 Task: Create a due date automation when advanced on, 2 days after a card is due add dates due in 1 days at 11:00 AM.
Action: Mouse moved to (1187, 98)
Screenshot: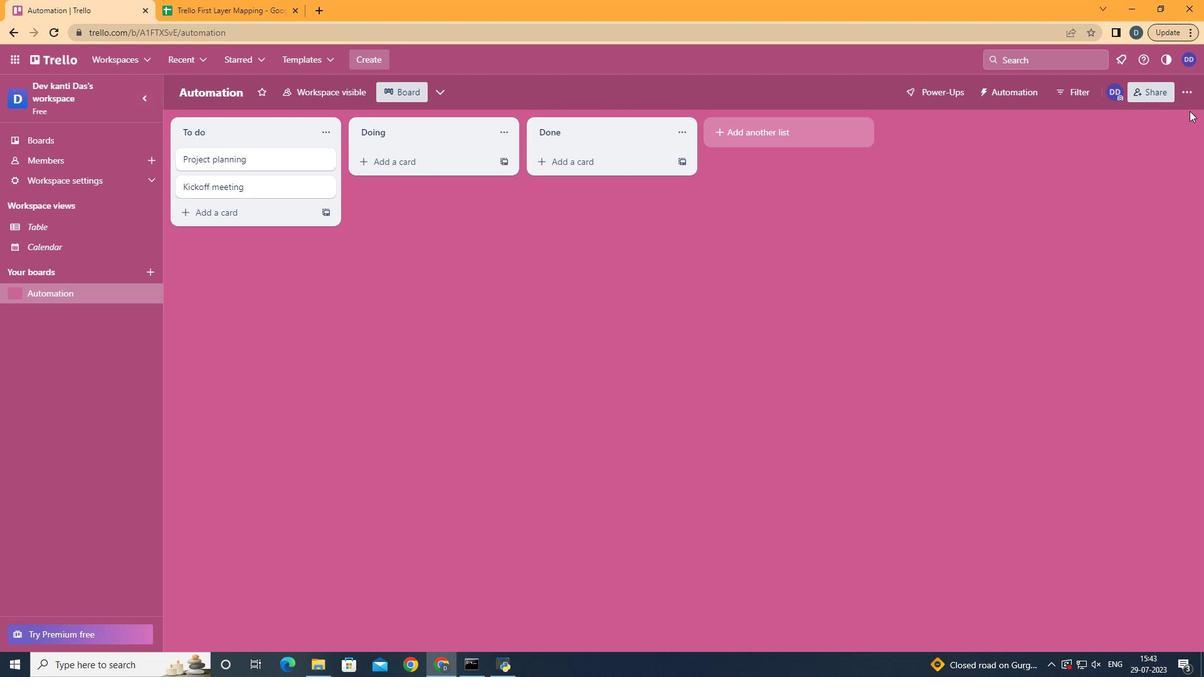 
Action: Mouse pressed left at (1187, 98)
Screenshot: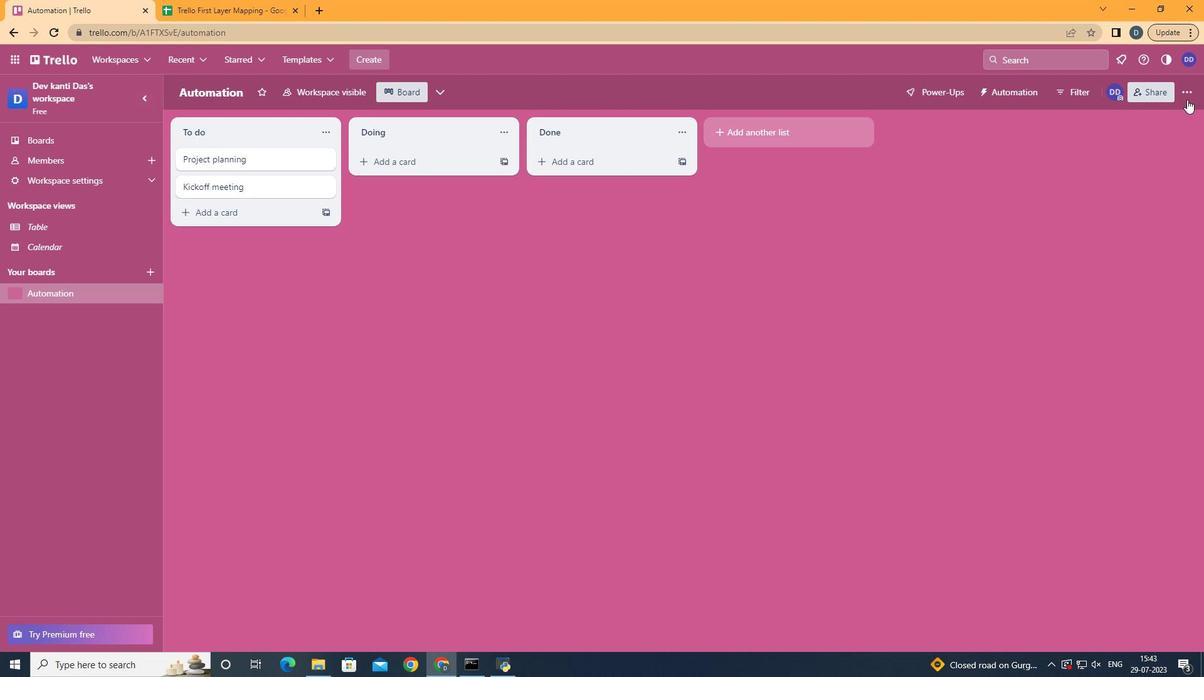 
Action: Mouse moved to (1107, 264)
Screenshot: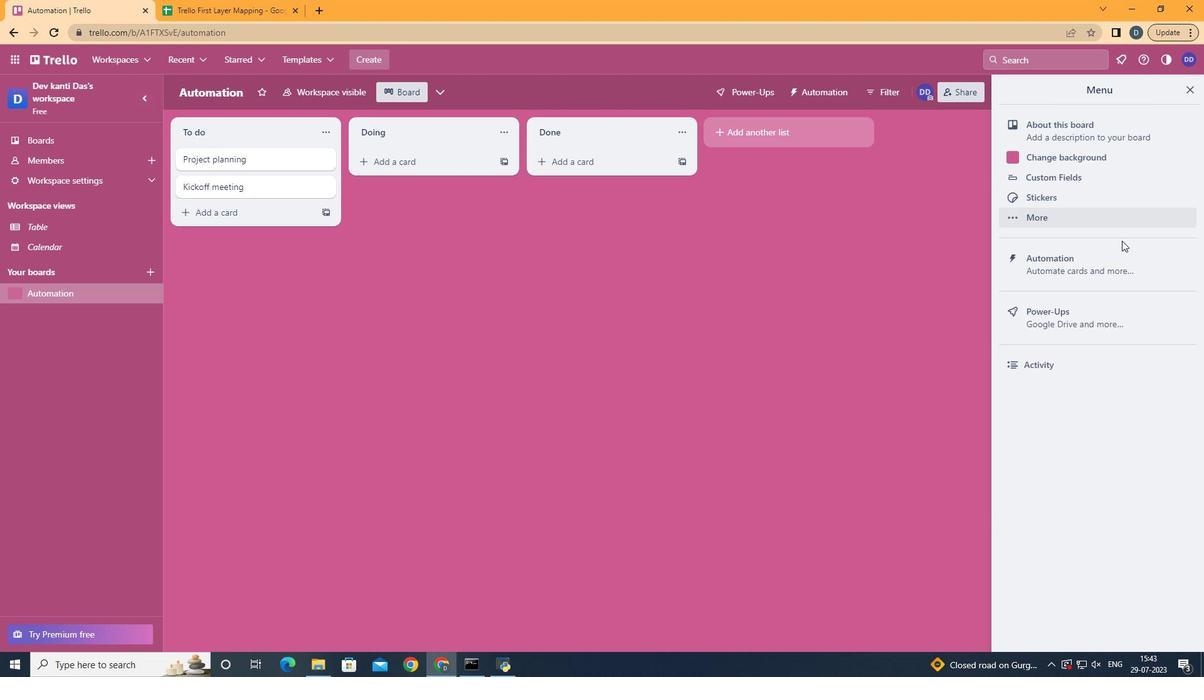 
Action: Mouse pressed left at (1107, 264)
Screenshot: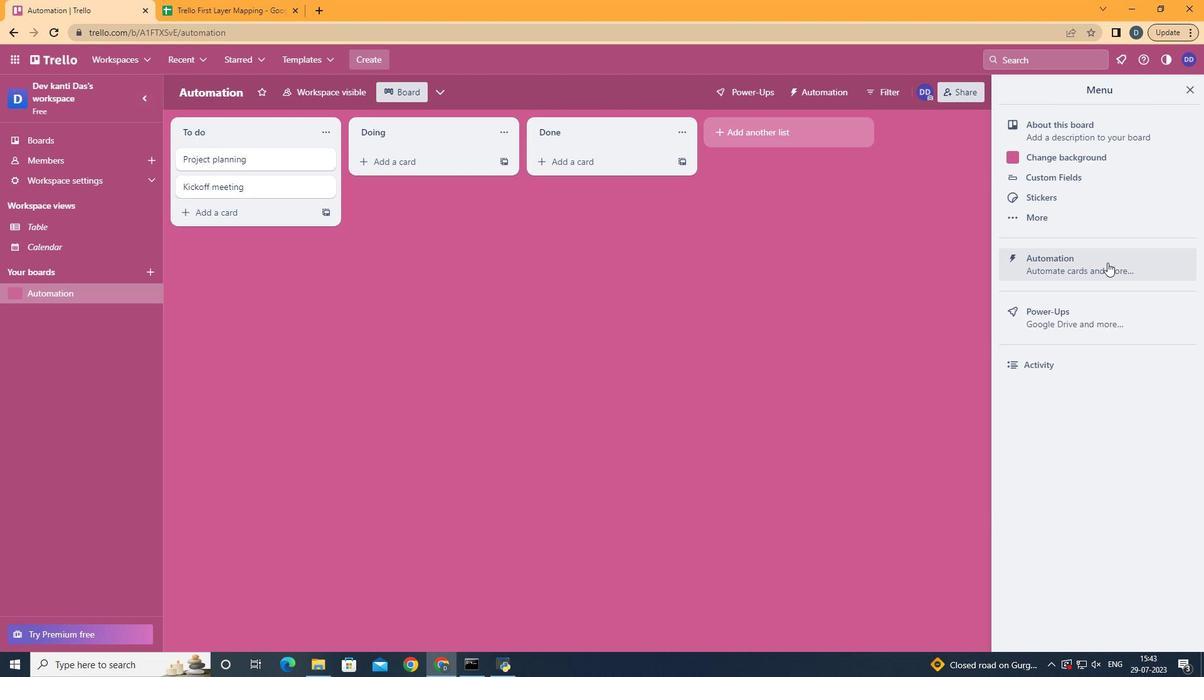 
Action: Mouse moved to (193, 254)
Screenshot: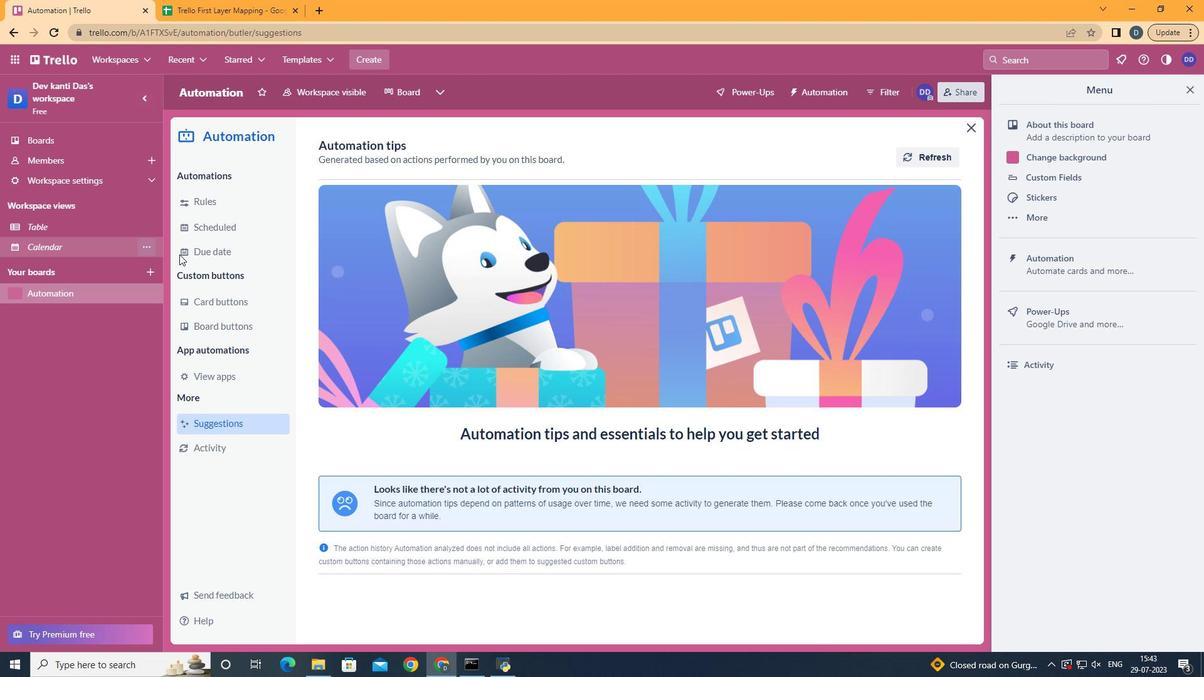 
Action: Mouse pressed left at (193, 254)
Screenshot: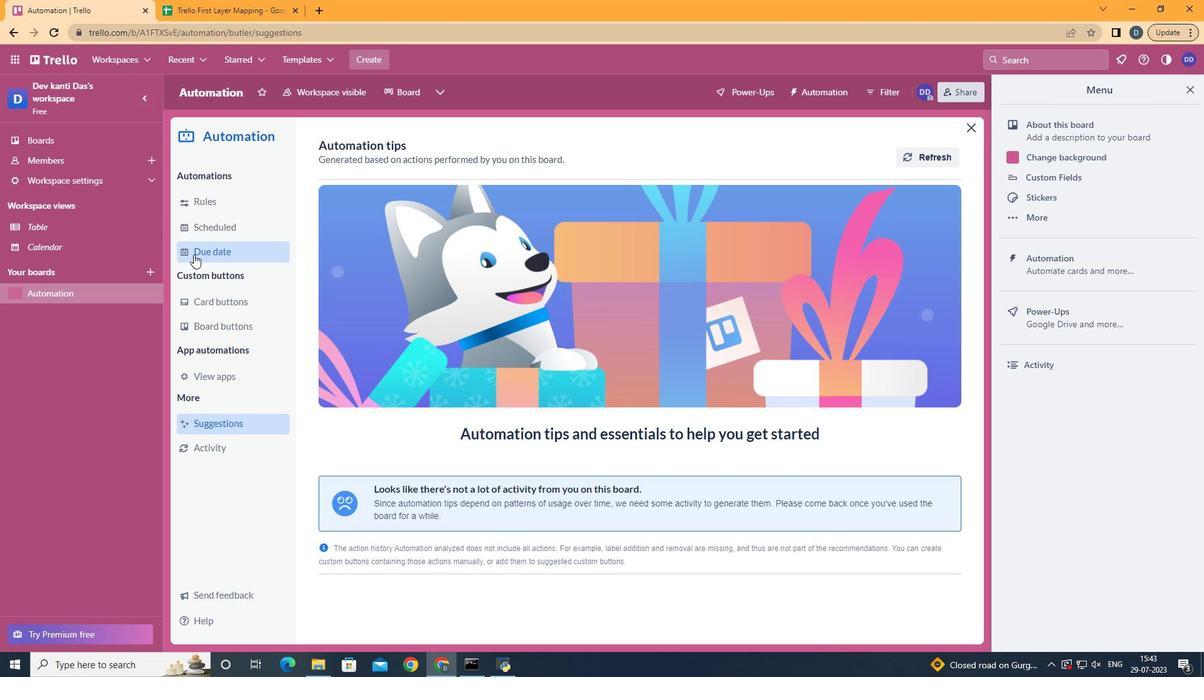 
Action: Mouse moved to (889, 152)
Screenshot: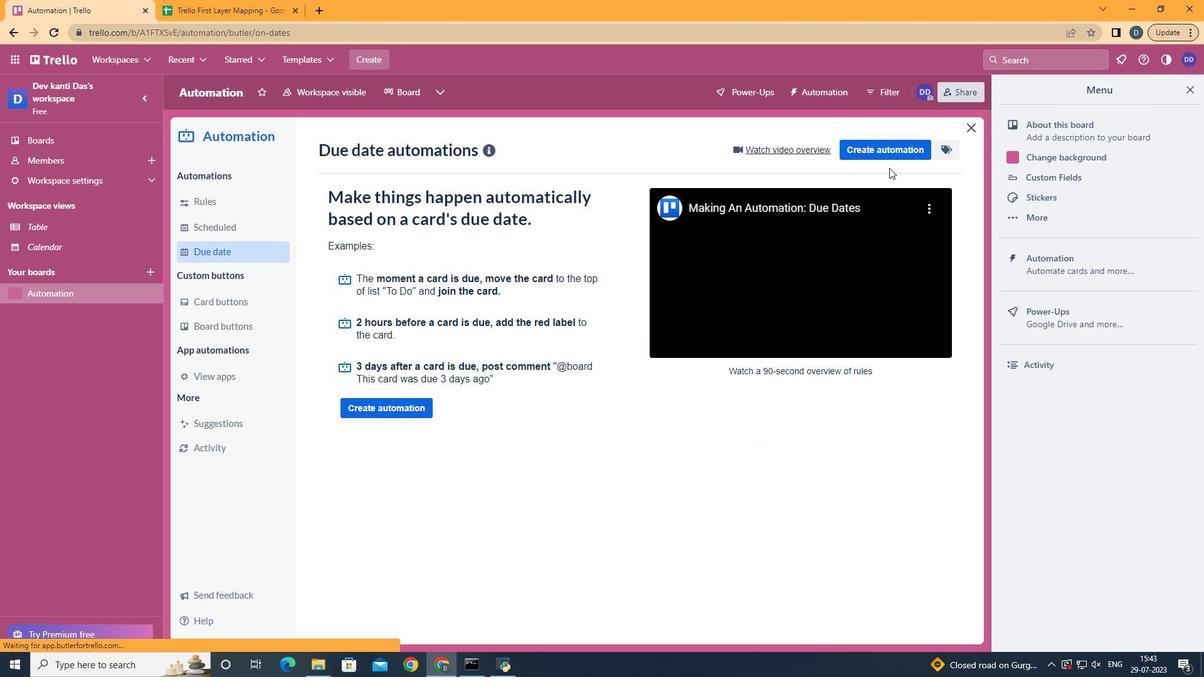 
Action: Mouse pressed left at (889, 152)
Screenshot: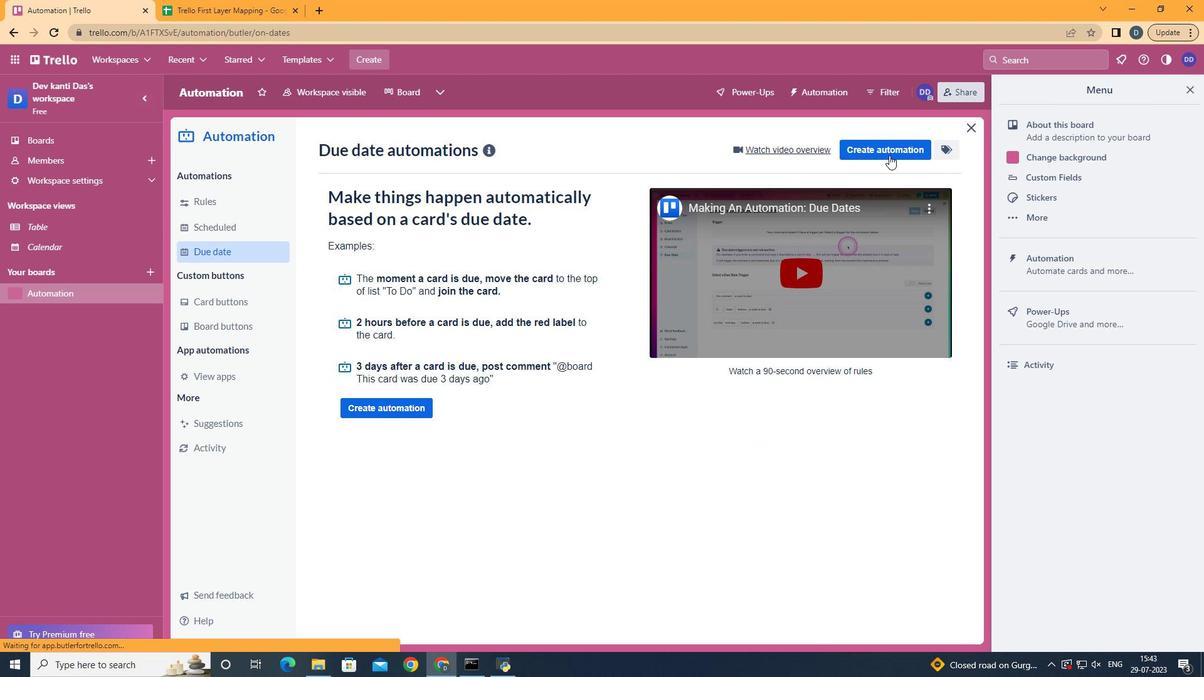 
Action: Mouse moved to (704, 269)
Screenshot: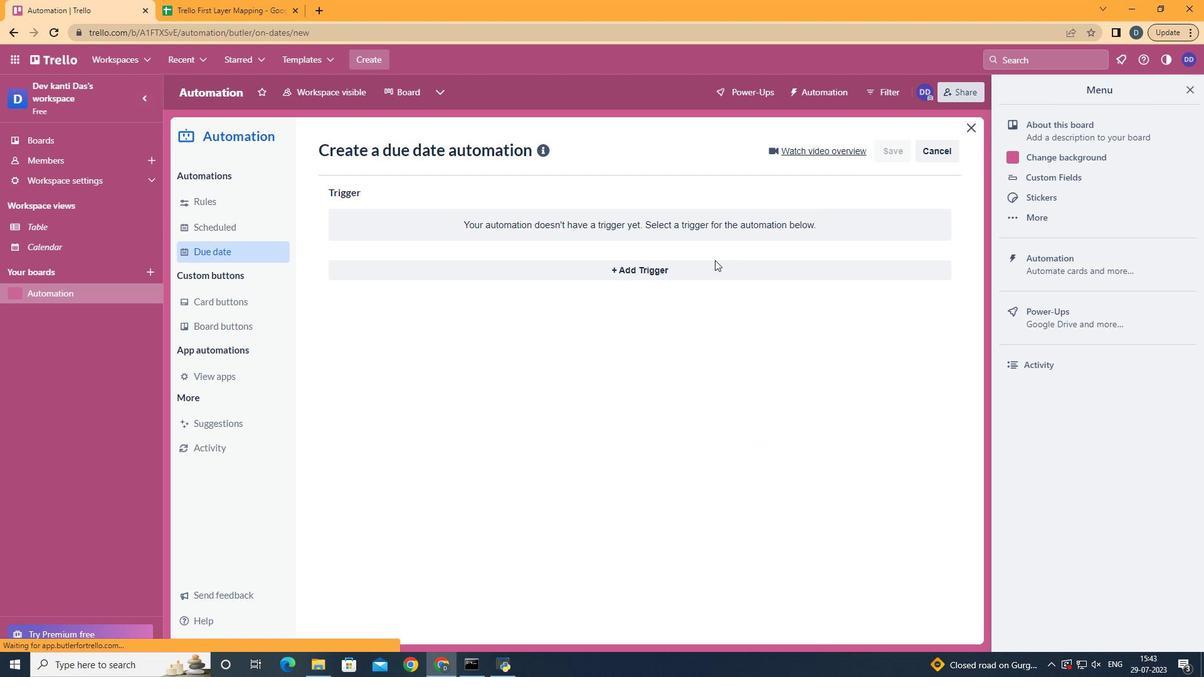 
Action: Mouse pressed left at (704, 269)
Screenshot: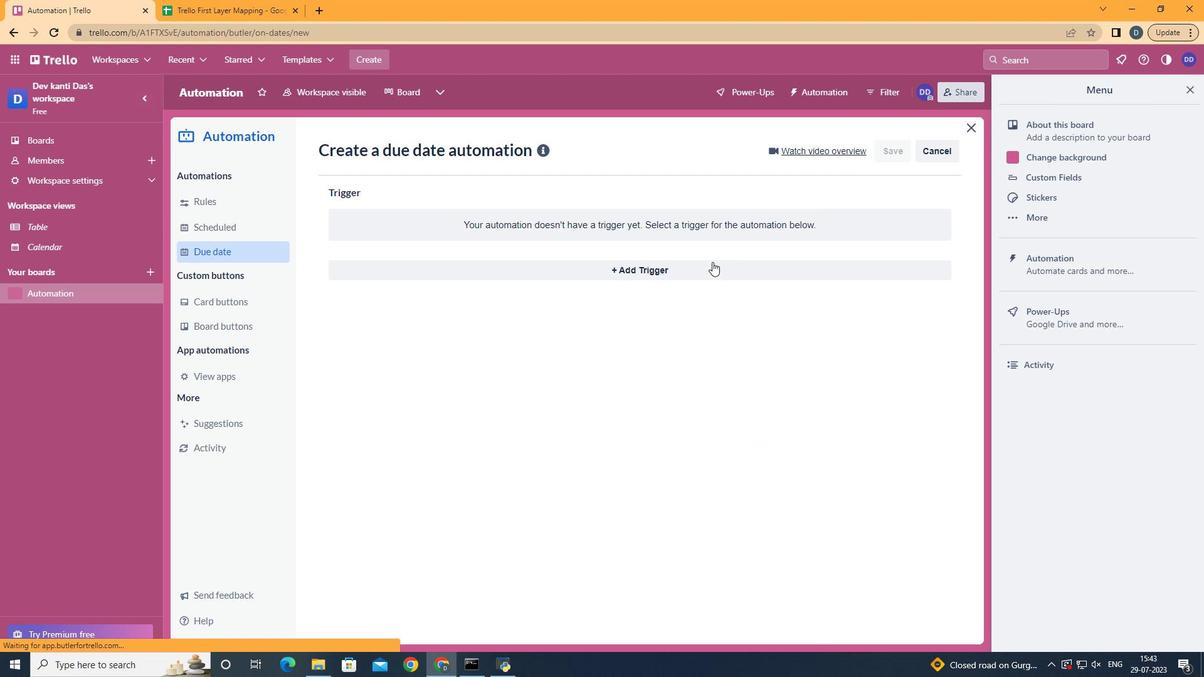 
Action: Mouse moved to (443, 510)
Screenshot: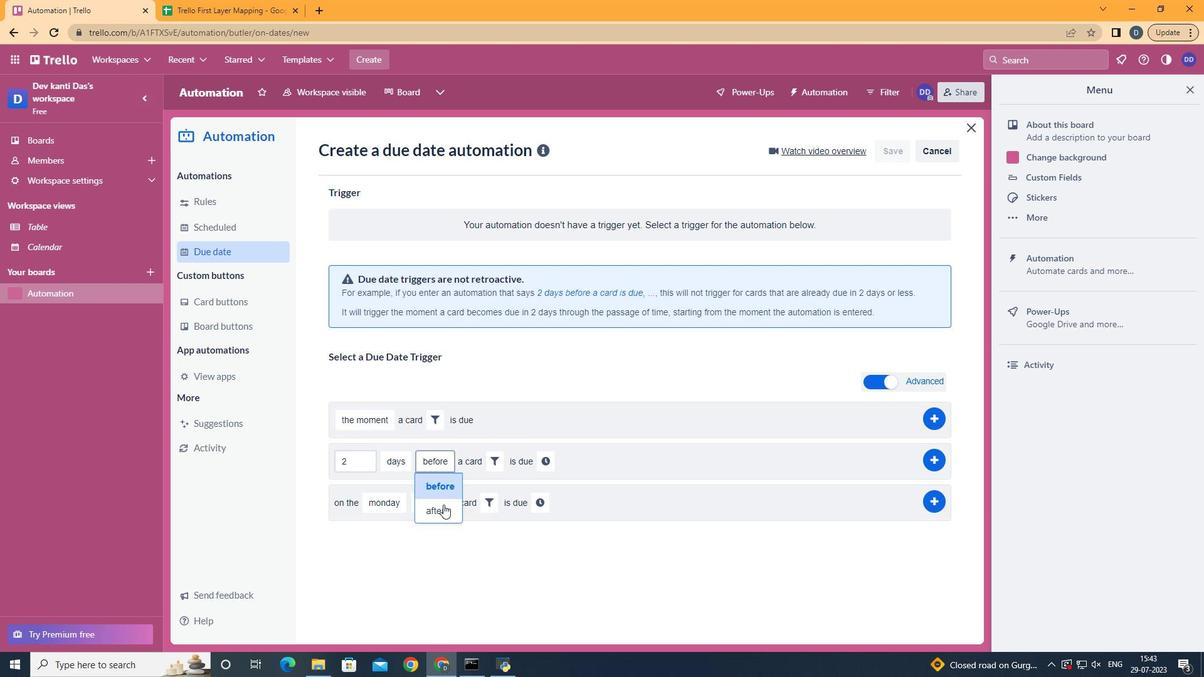 
Action: Mouse pressed left at (443, 510)
Screenshot: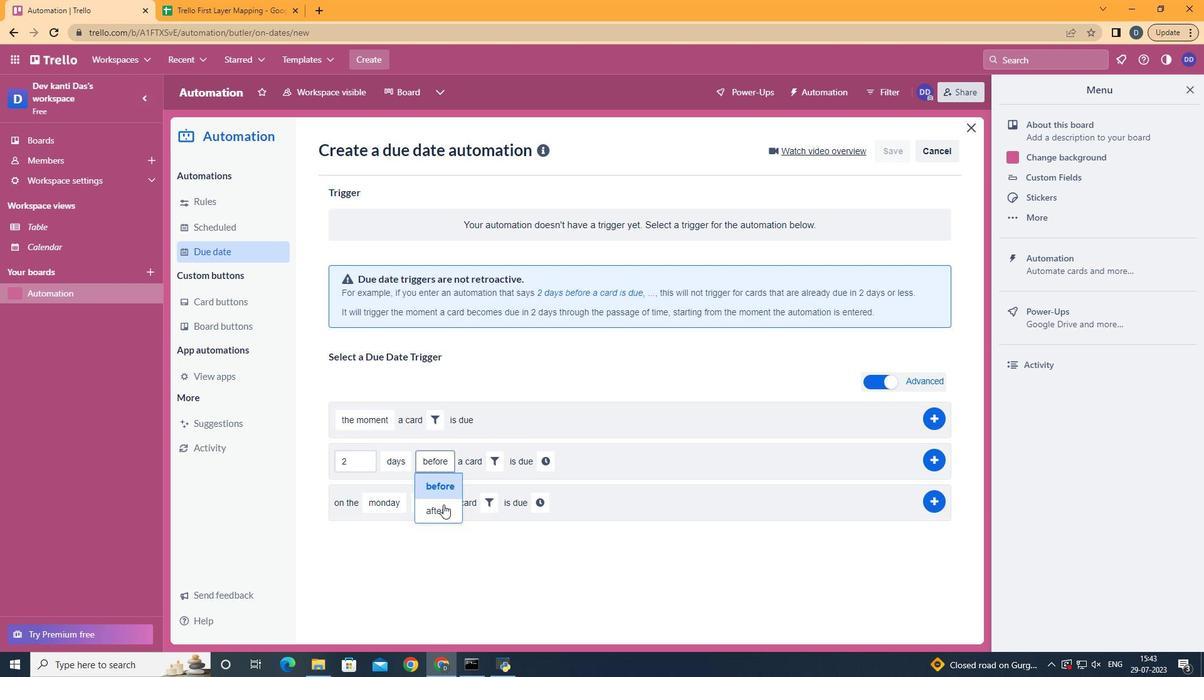 
Action: Mouse moved to (485, 472)
Screenshot: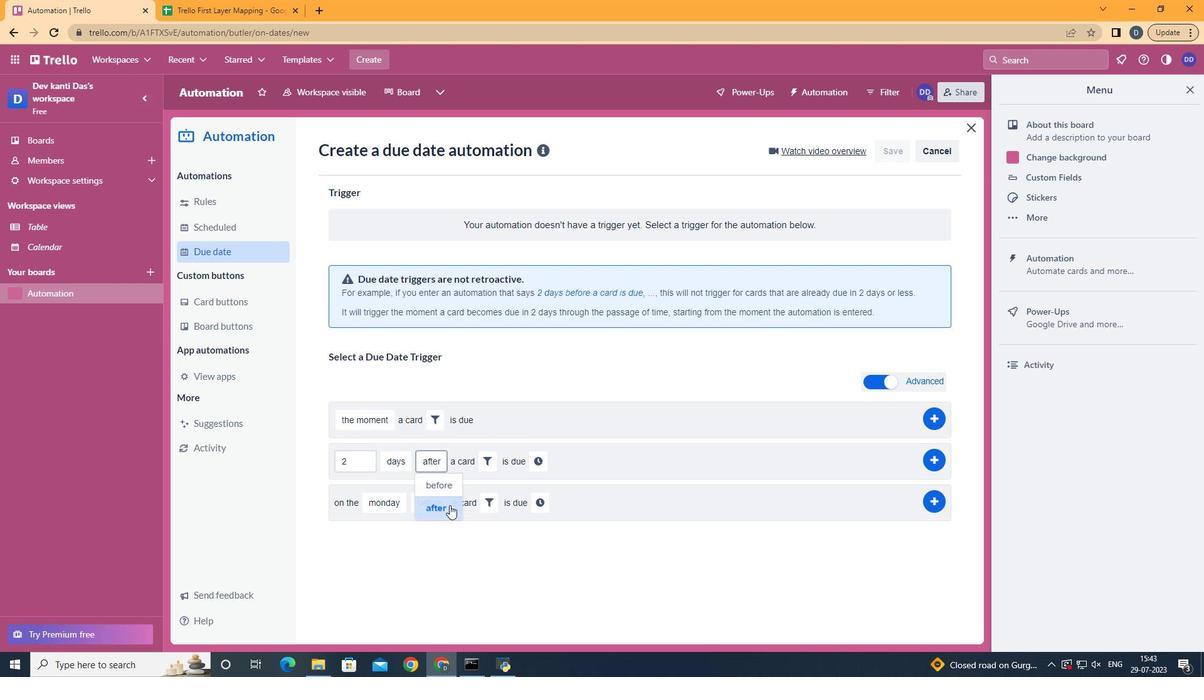 
Action: Mouse pressed left at (485, 472)
Screenshot: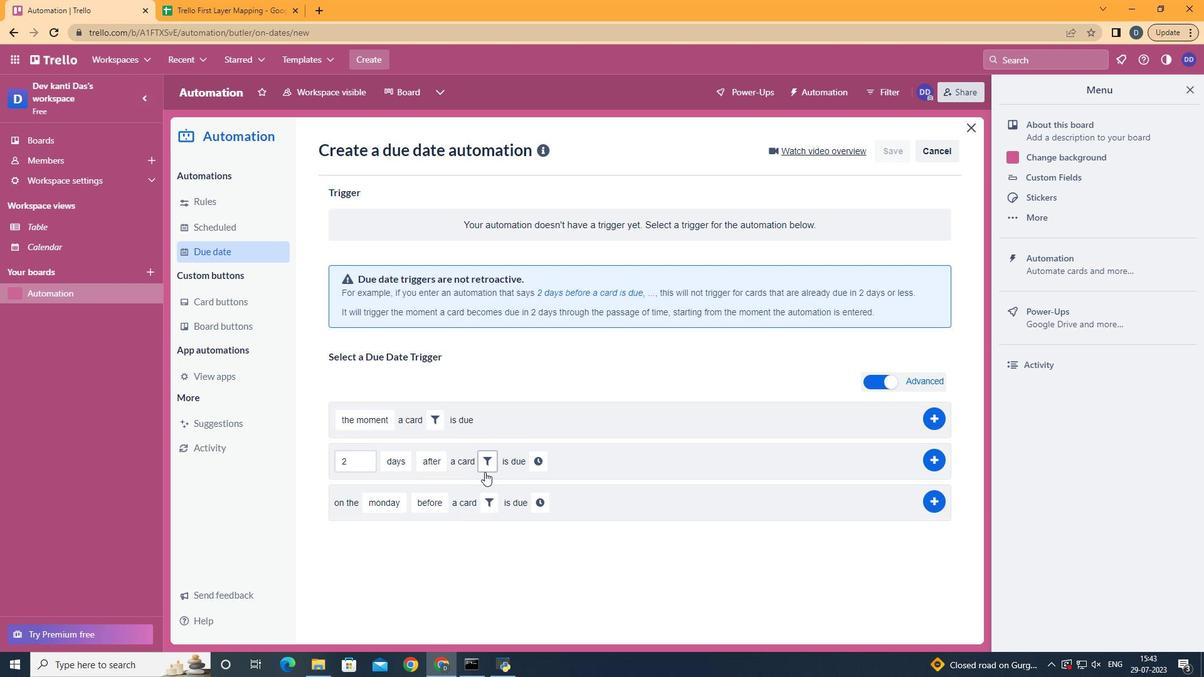 
Action: Mouse moved to (559, 505)
Screenshot: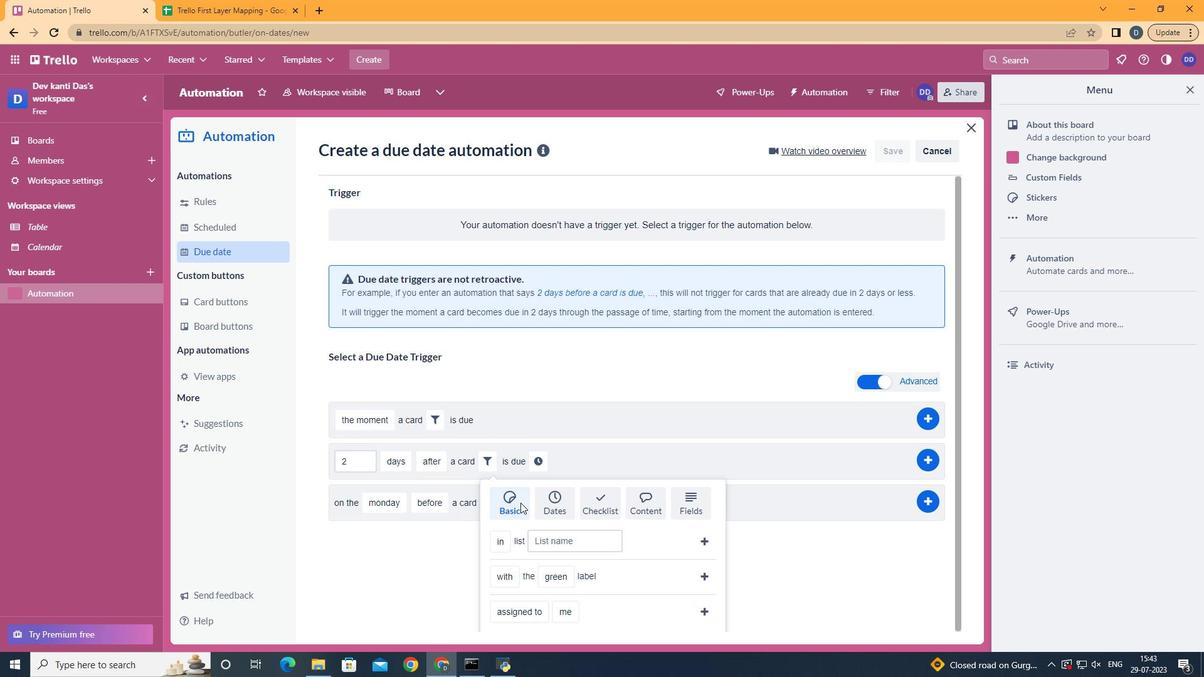 
Action: Mouse pressed left at (559, 505)
Screenshot: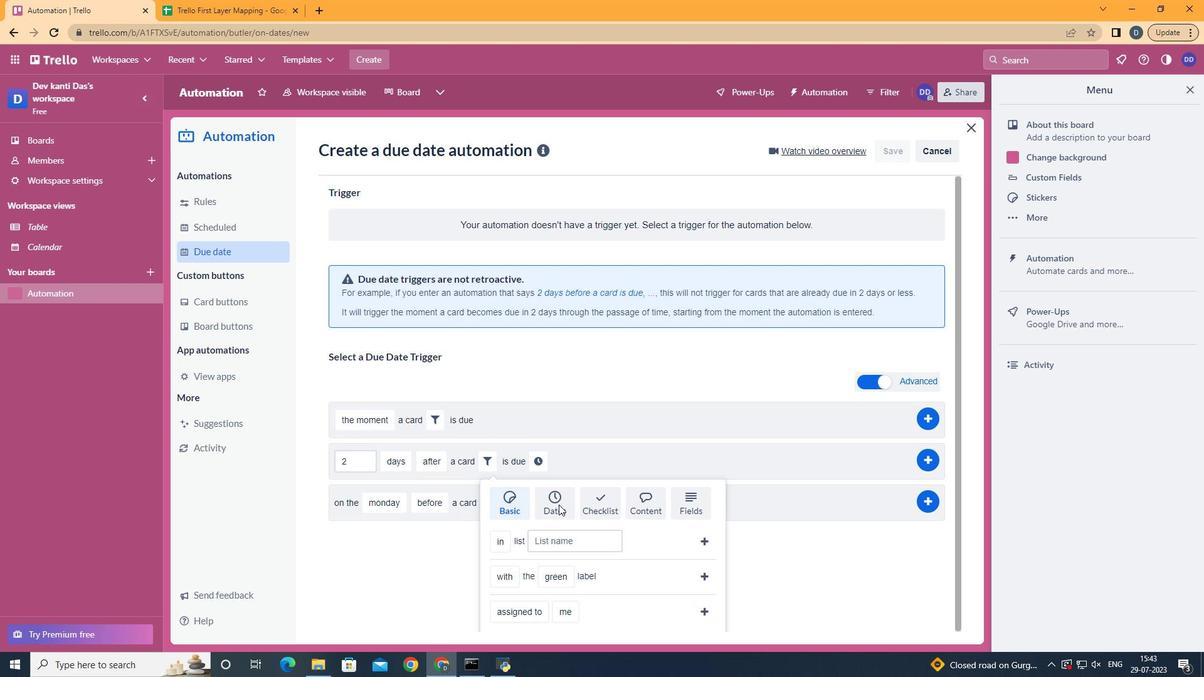 
Action: Mouse moved to (559, 505)
Screenshot: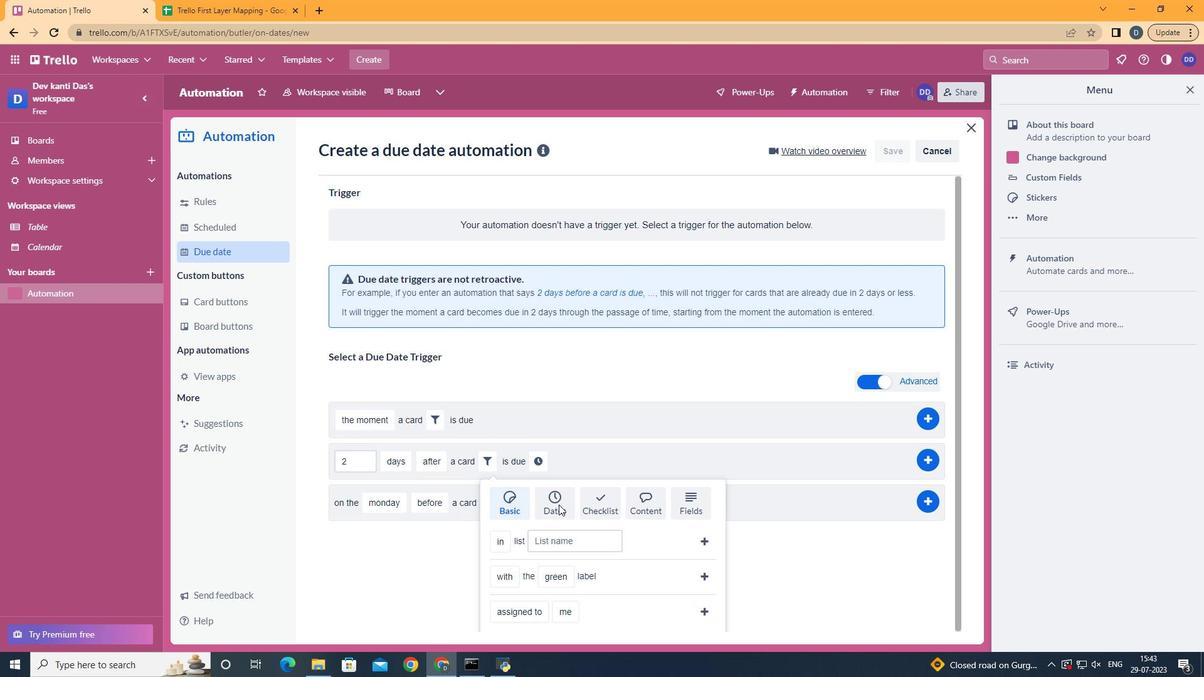 
Action: Mouse scrolled (559, 504) with delta (0, 0)
Screenshot: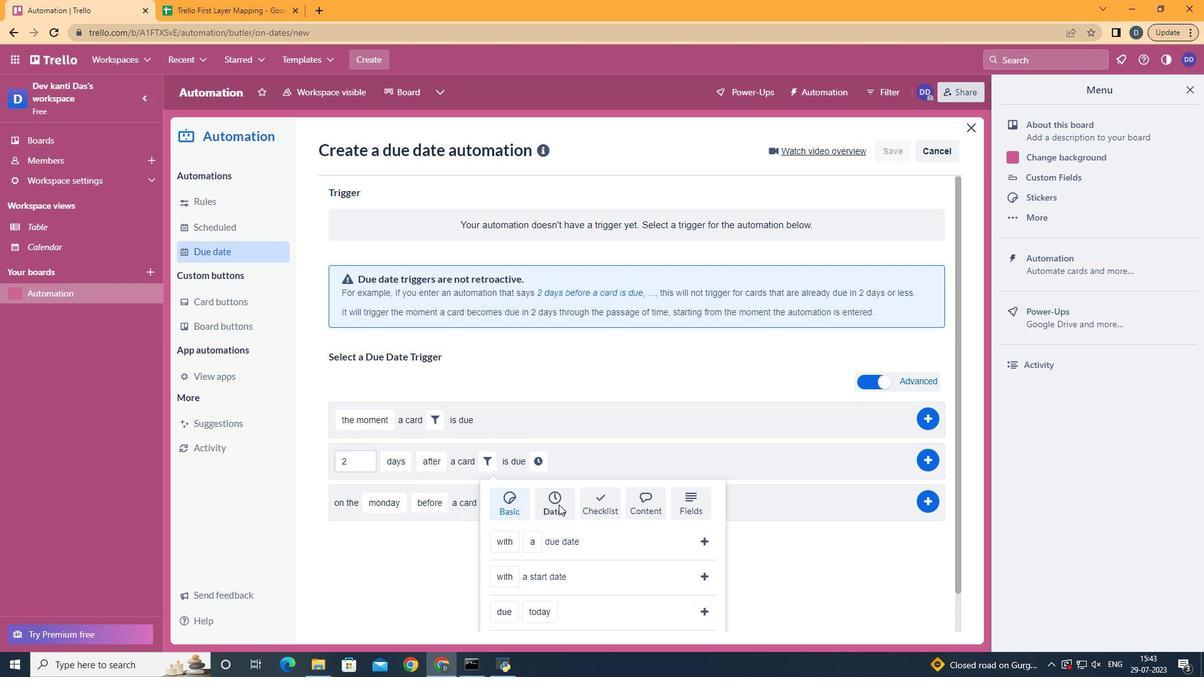 
Action: Mouse scrolled (559, 504) with delta (0, 0)
Screenshot: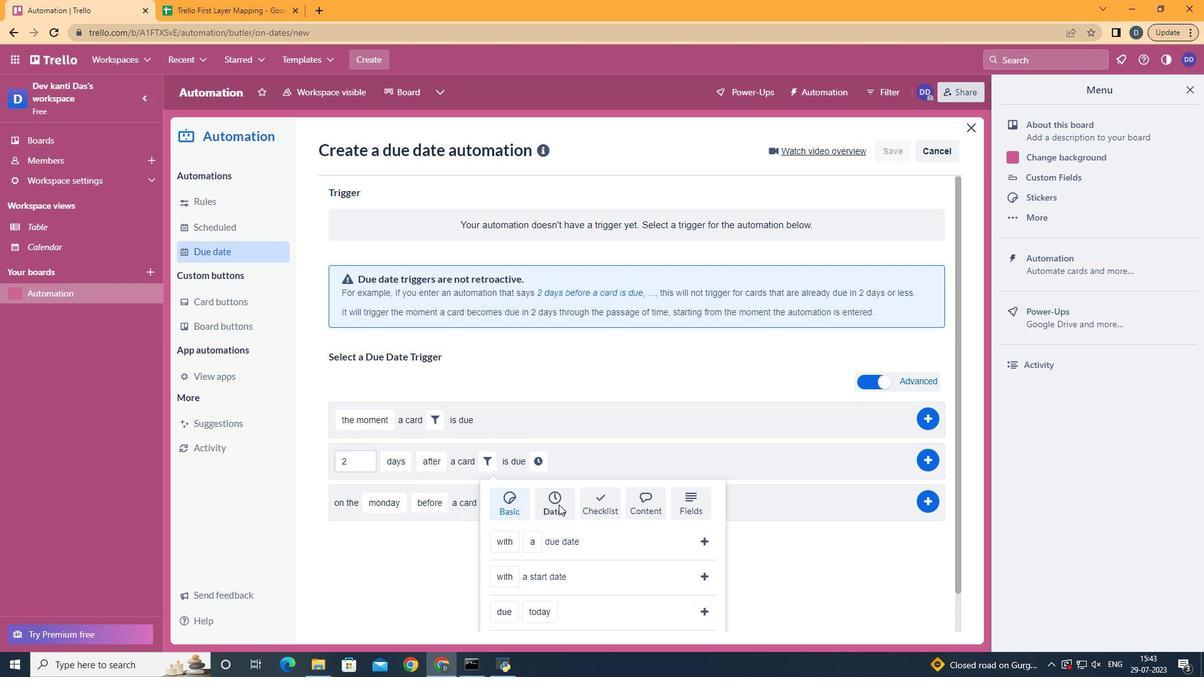 
Action: Mouse scrolled (559, 504) with delta (0, 0)
Screenshot: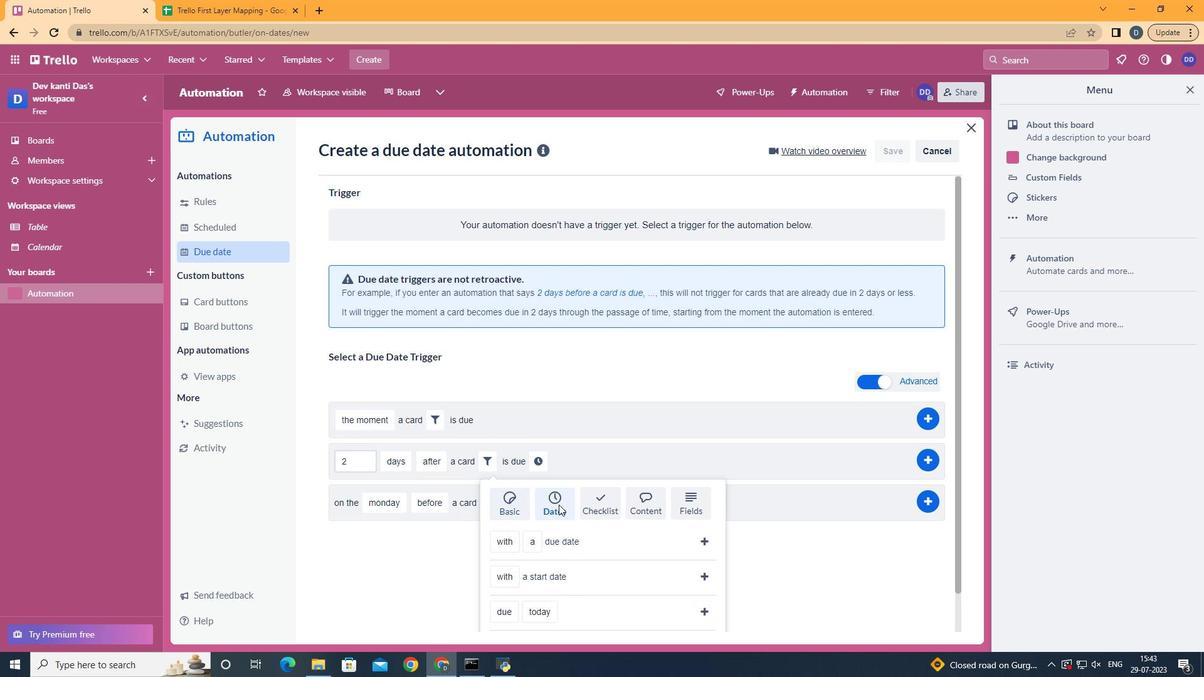
Action: Mouse scrolled (559, 504) with delta (0, 0)
Screenshot: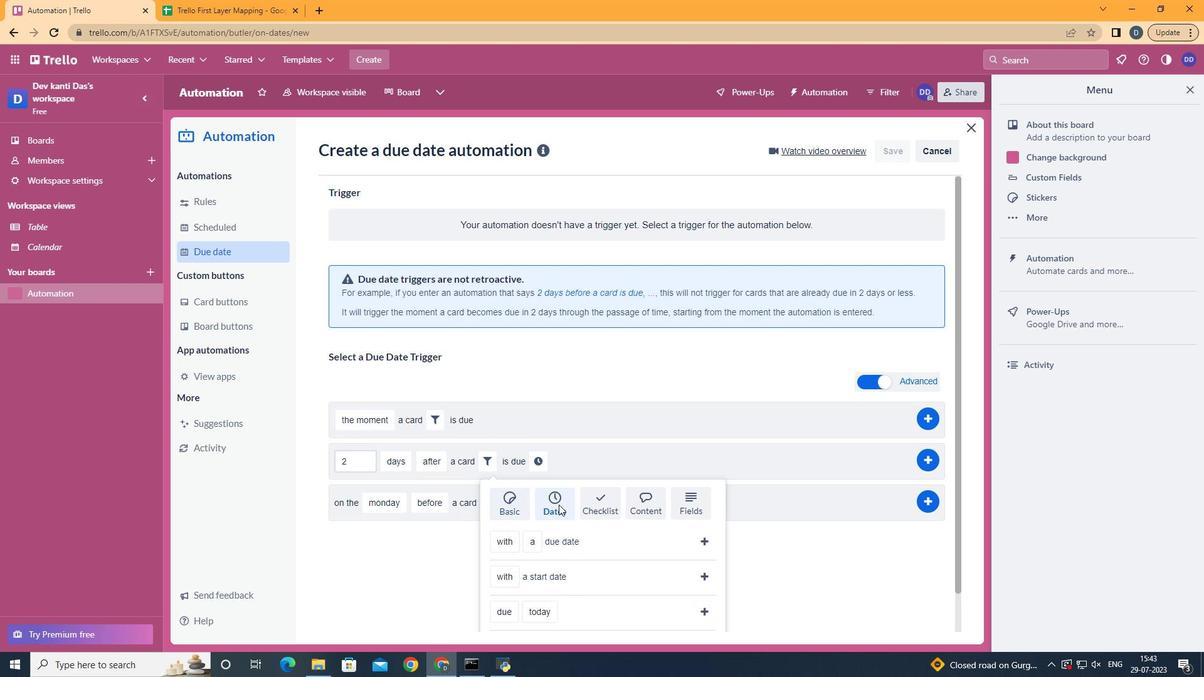 
Action: Mouse moved to (507, 548)
Screenshot: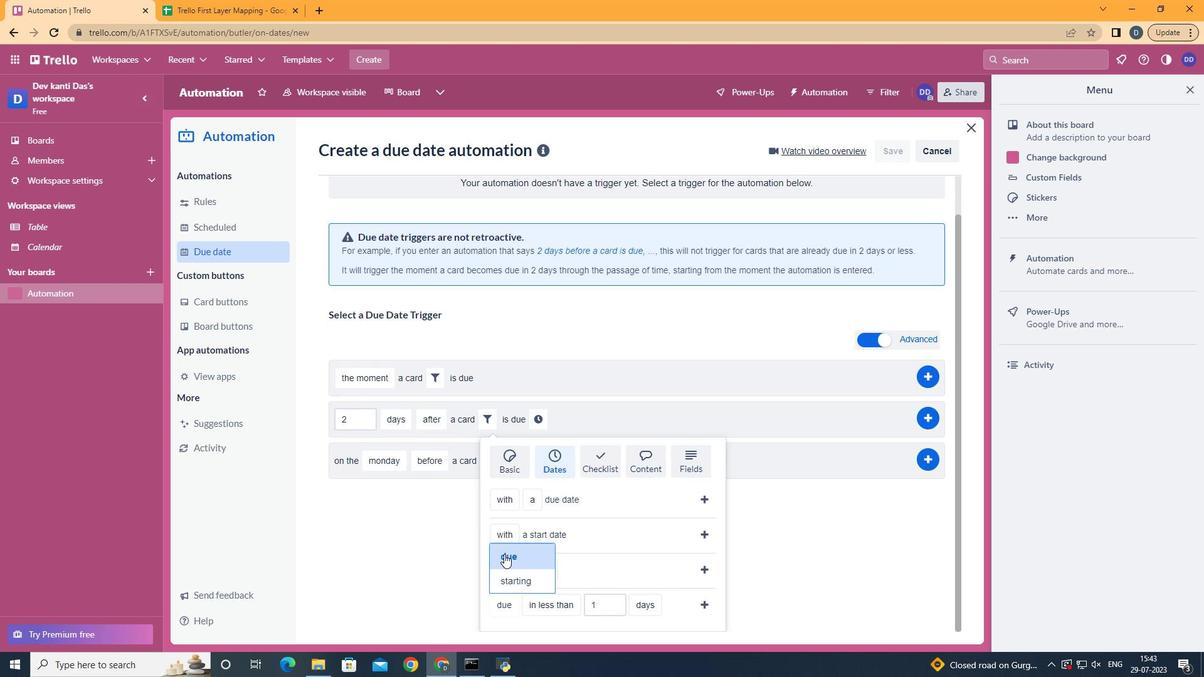 
Action: Mouse pressed left at (507, 548)
Screenshot: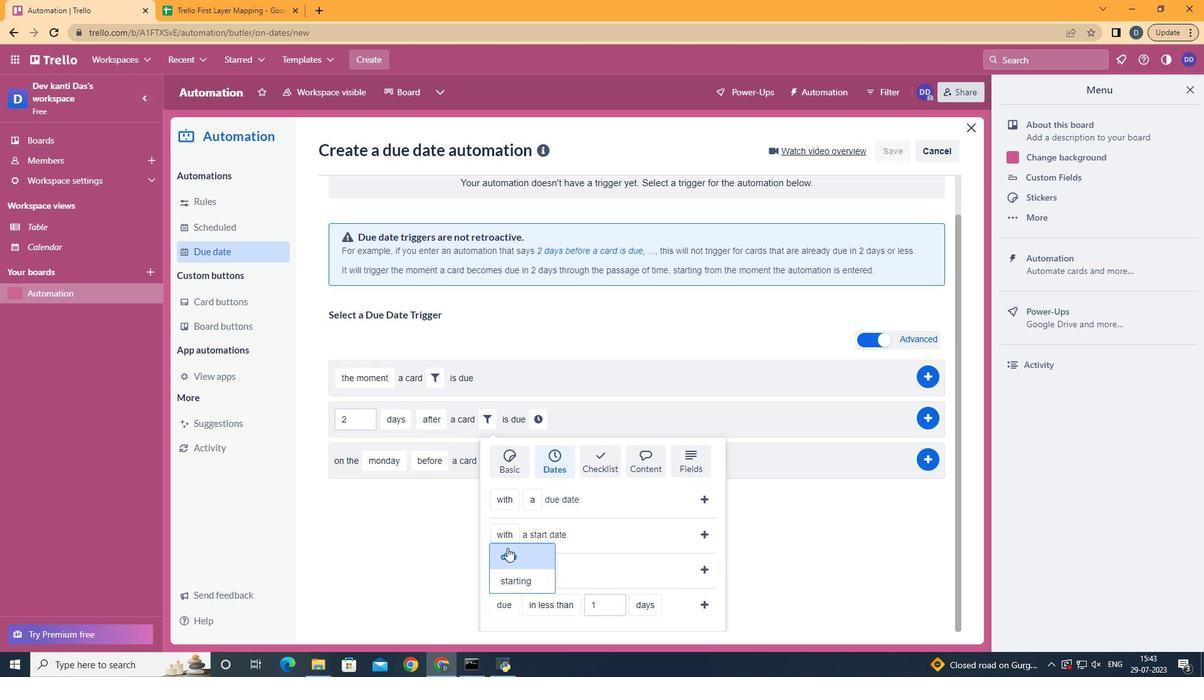 
Action: Mouse moved to (561, 560)
Screenshot: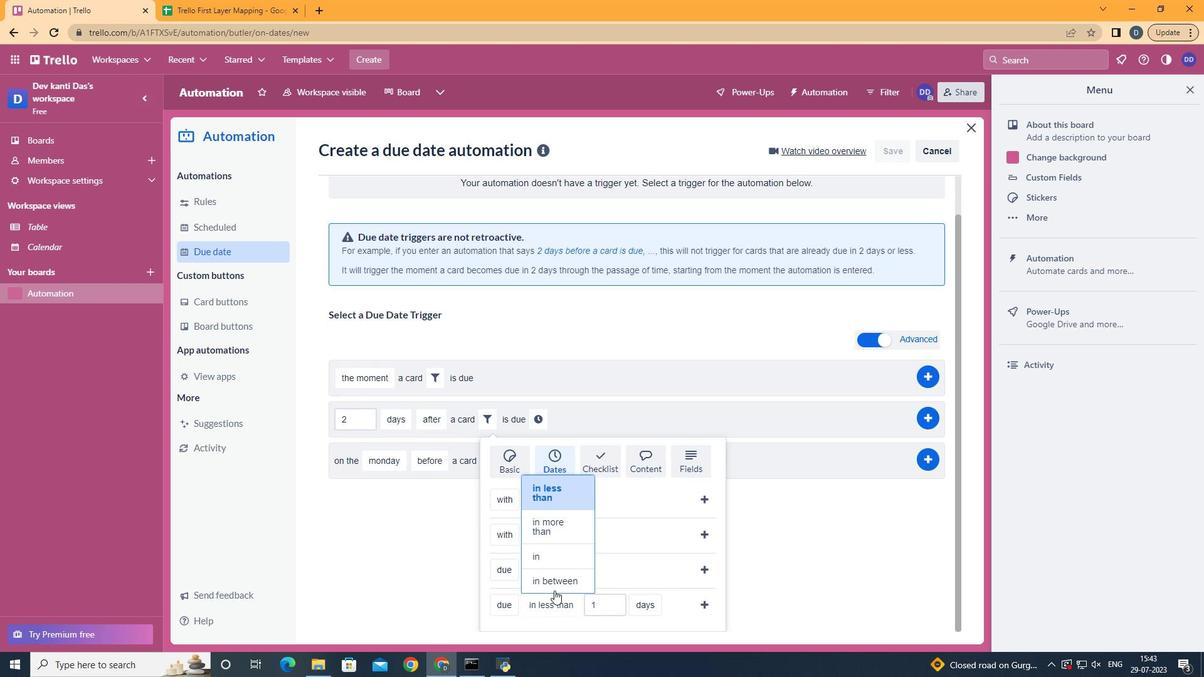 
Action: Mouse pressed left at (561, 560)
Screenshot: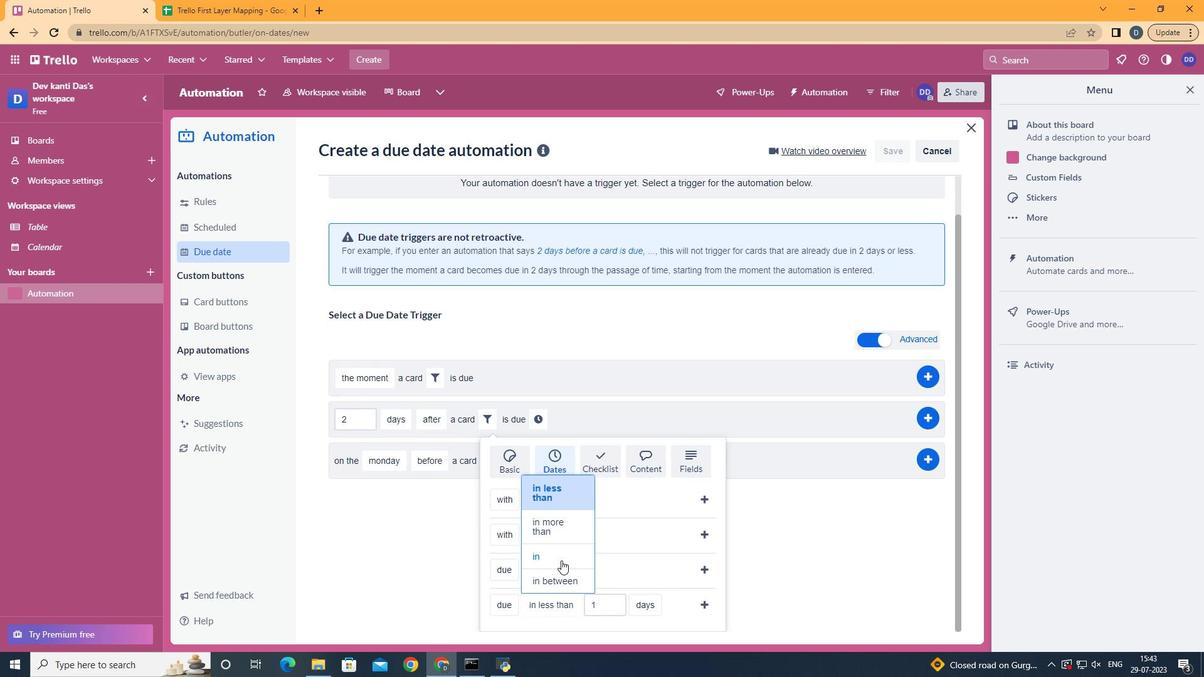 
Action: Mouse moved to (616, 556)
Screenshot: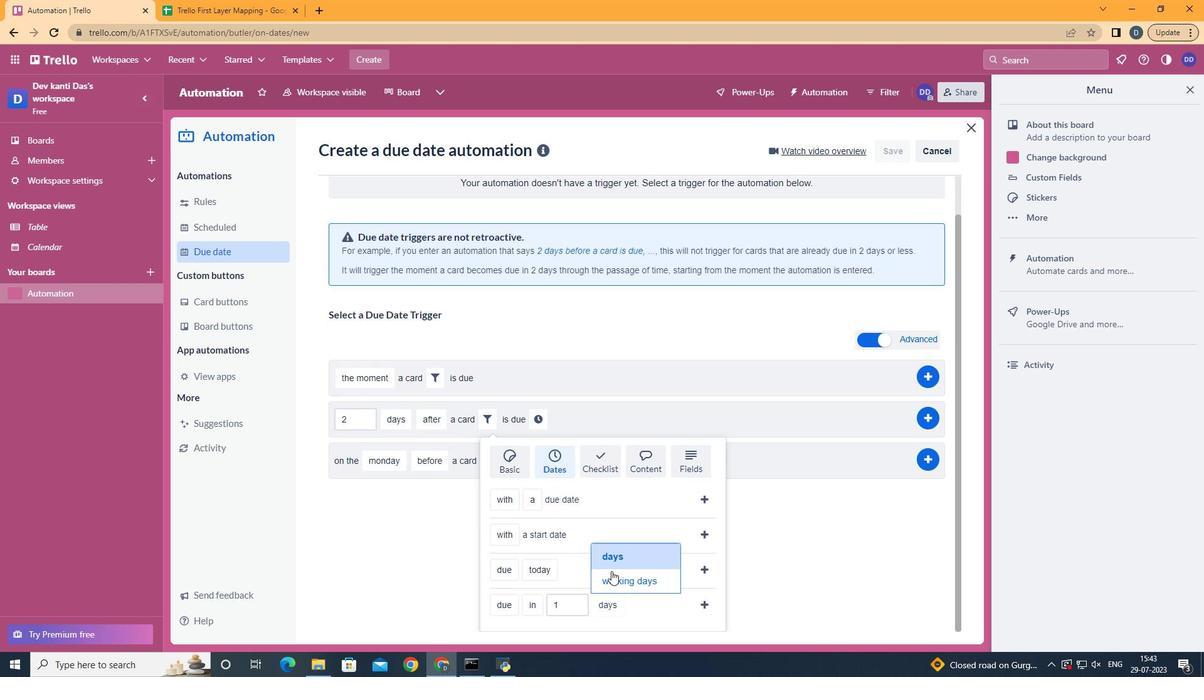 
Action: Mouse pressed left at (616, 556)
Screenshot: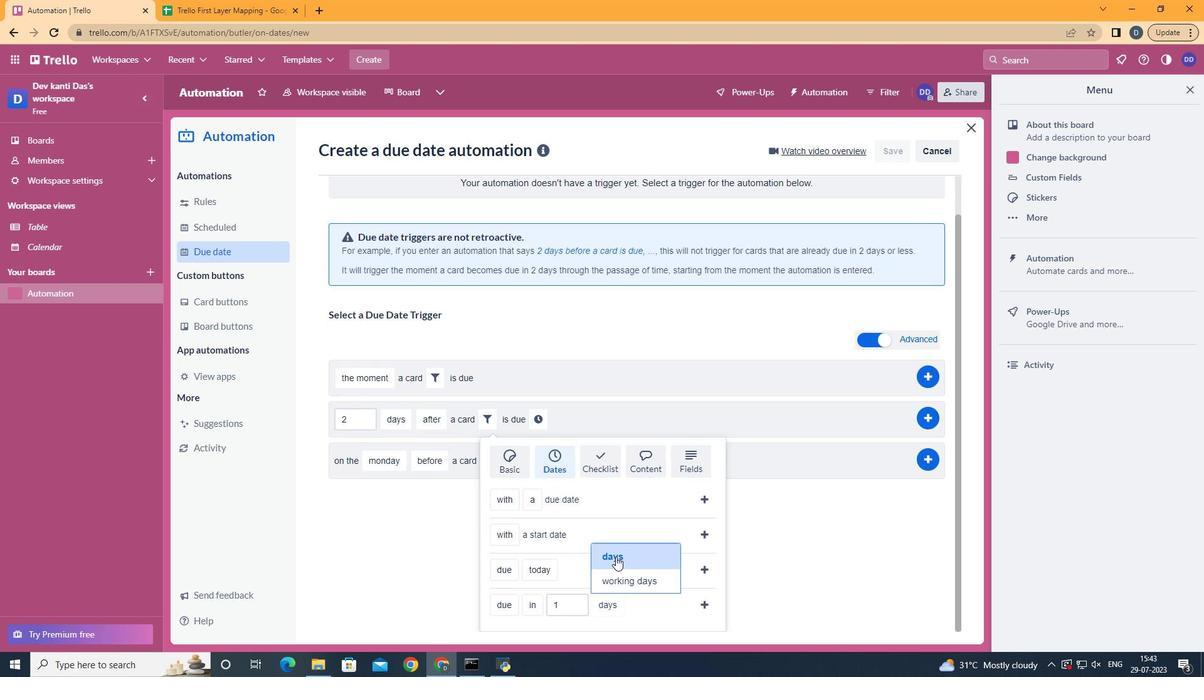 
Action: Mouse moved to (702, 602)
Screenshot: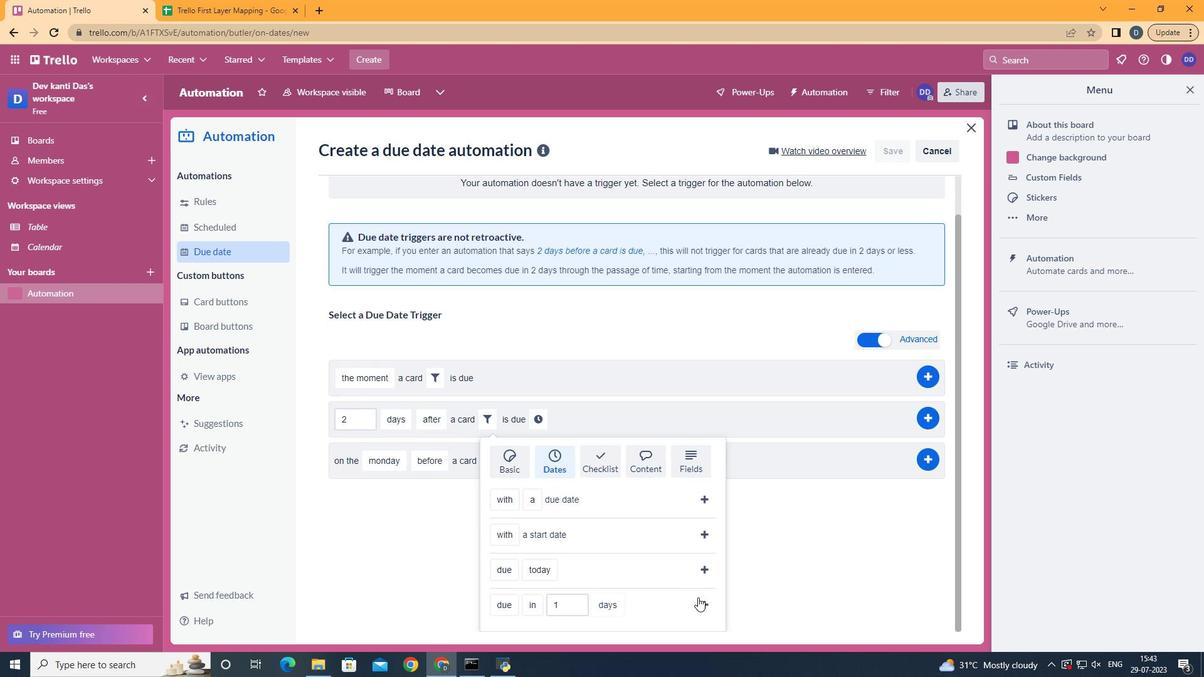 
Action: Mouse pressed left at (702, 602)
Screenshot: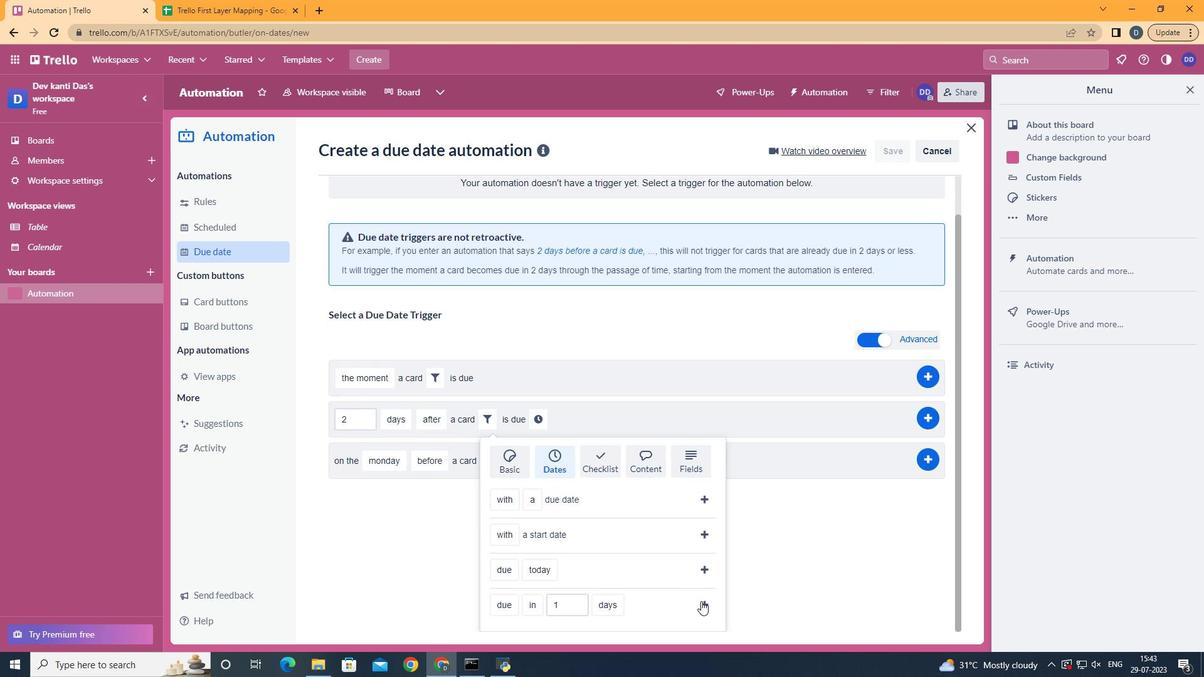 
Action: Mouse moved to (623, 459)
Screenshot: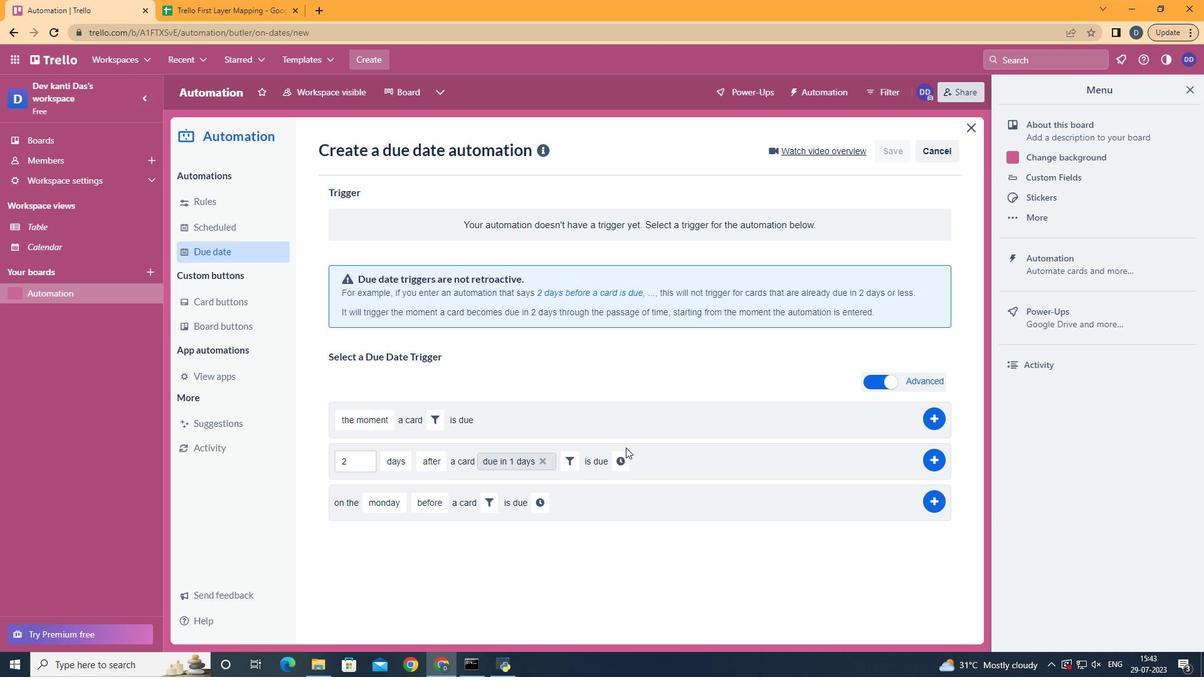 
Action: Mouse pressed left at (623, 459)
Screenshot: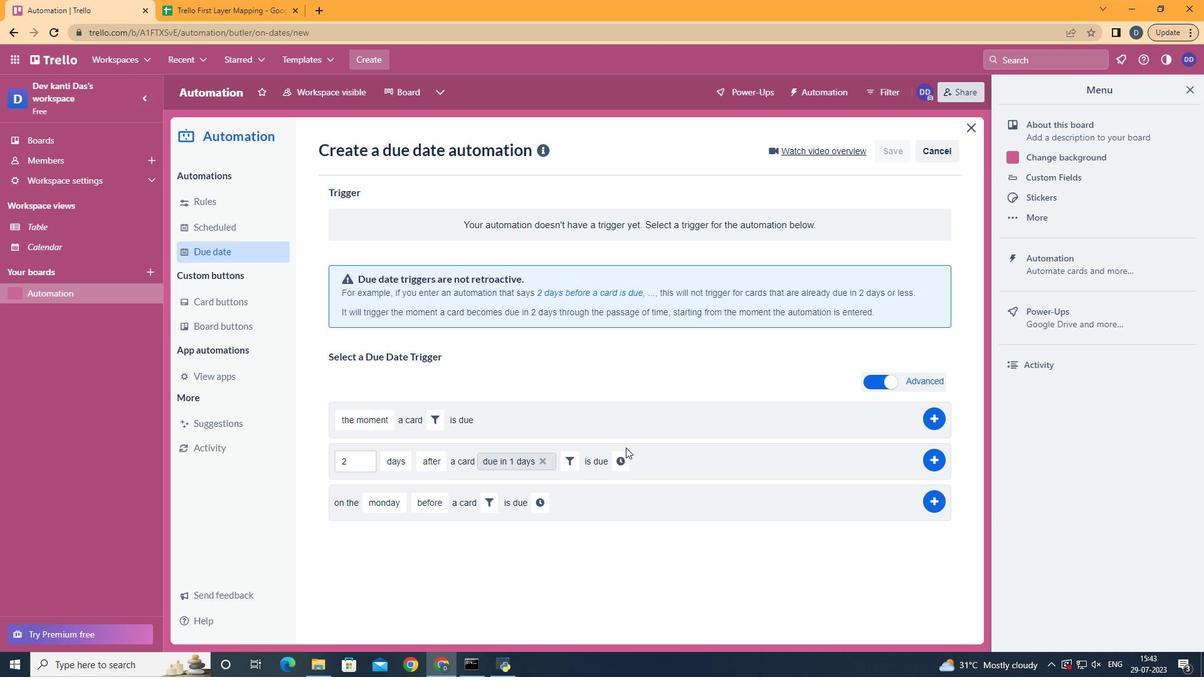 
Action: Mouse moved to (651, 461)
Screenshot: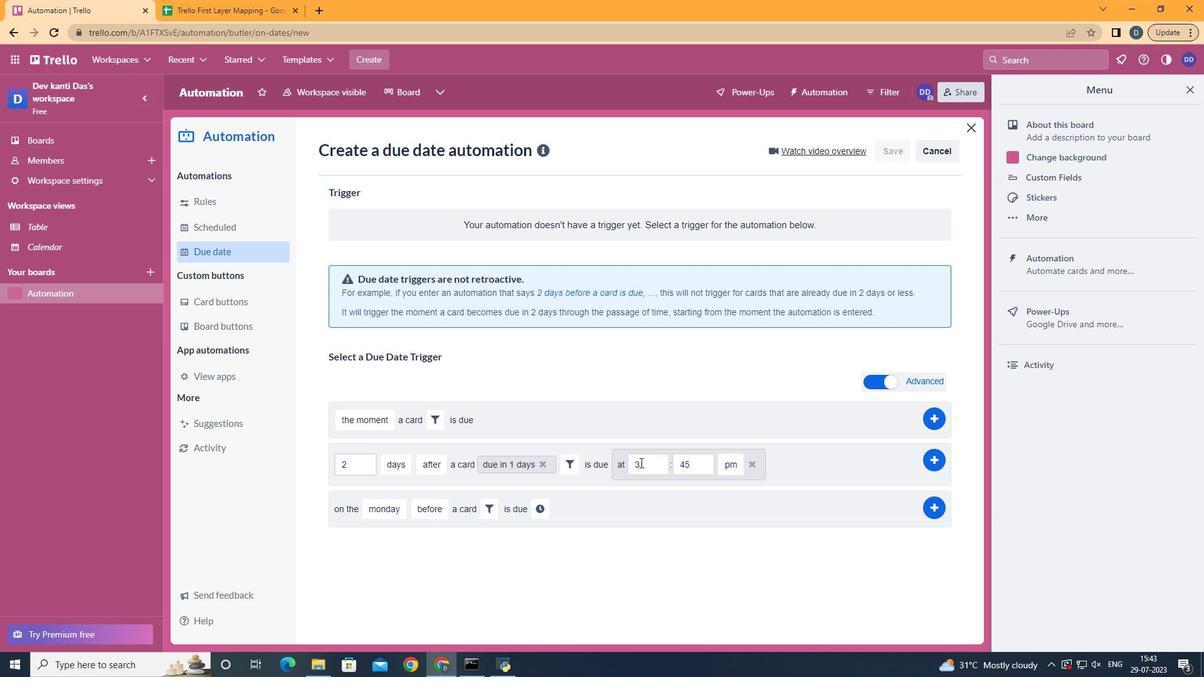 
Action: Mouse pressed left at (651, 461)
Screenshot: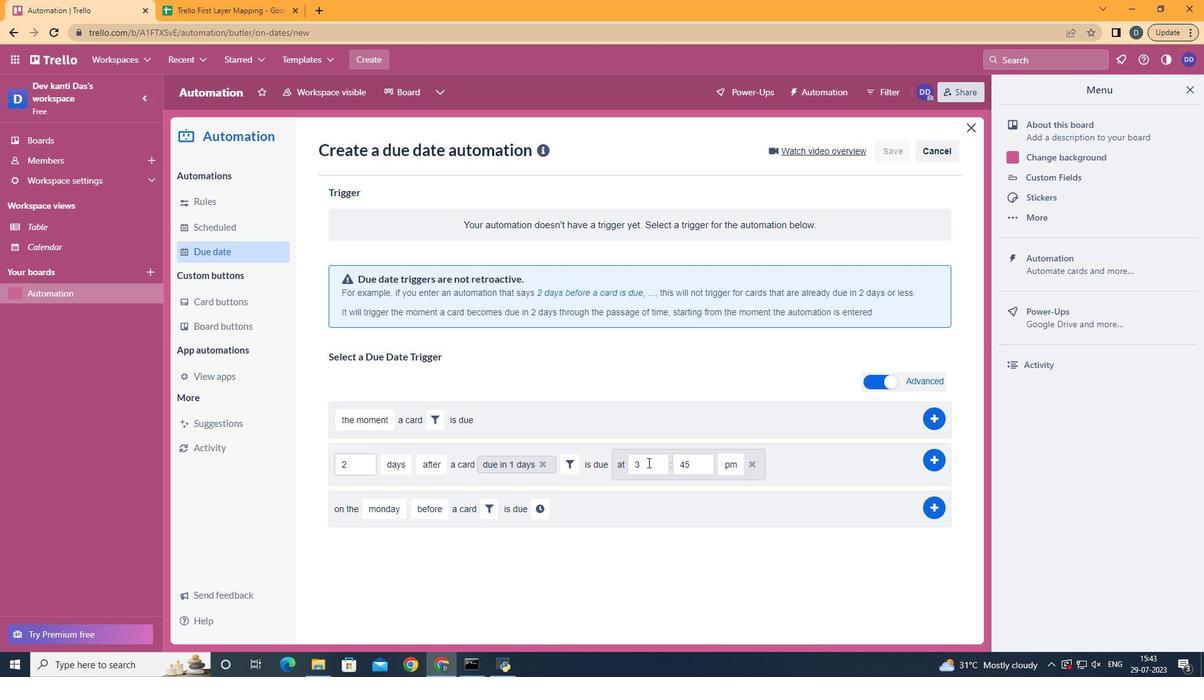 
Action: Key pressed <Key.backspace>11
Screenshot: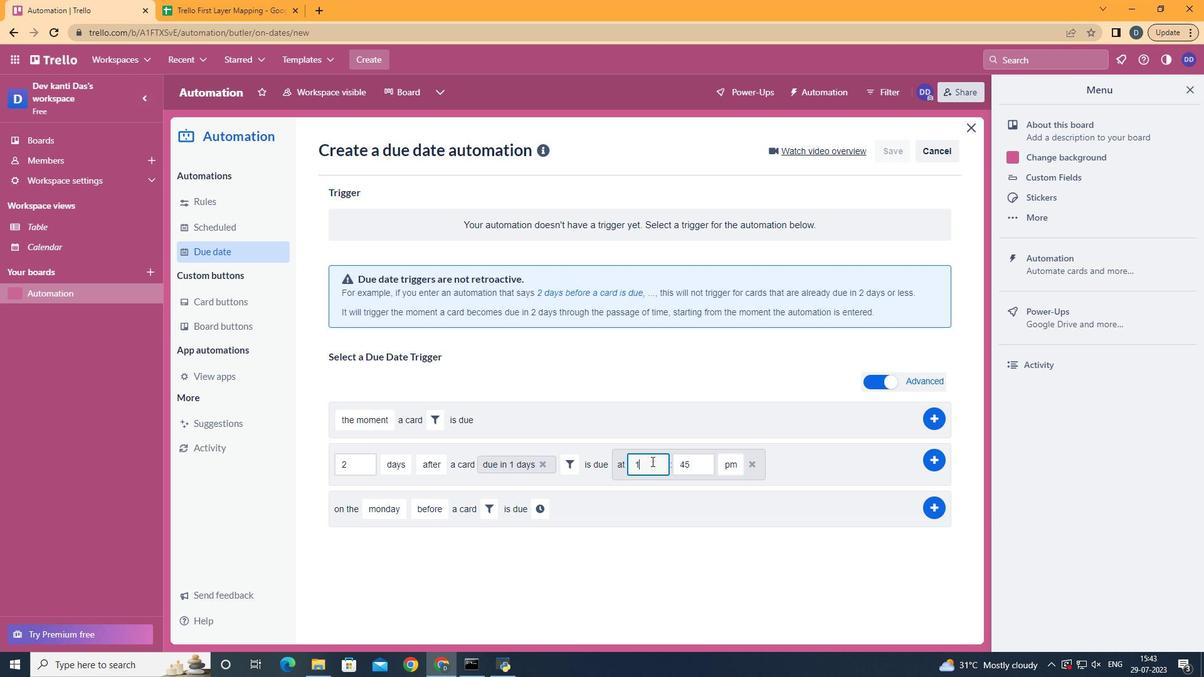 
Action: Mouse moved to (702, 470)
Screenshot: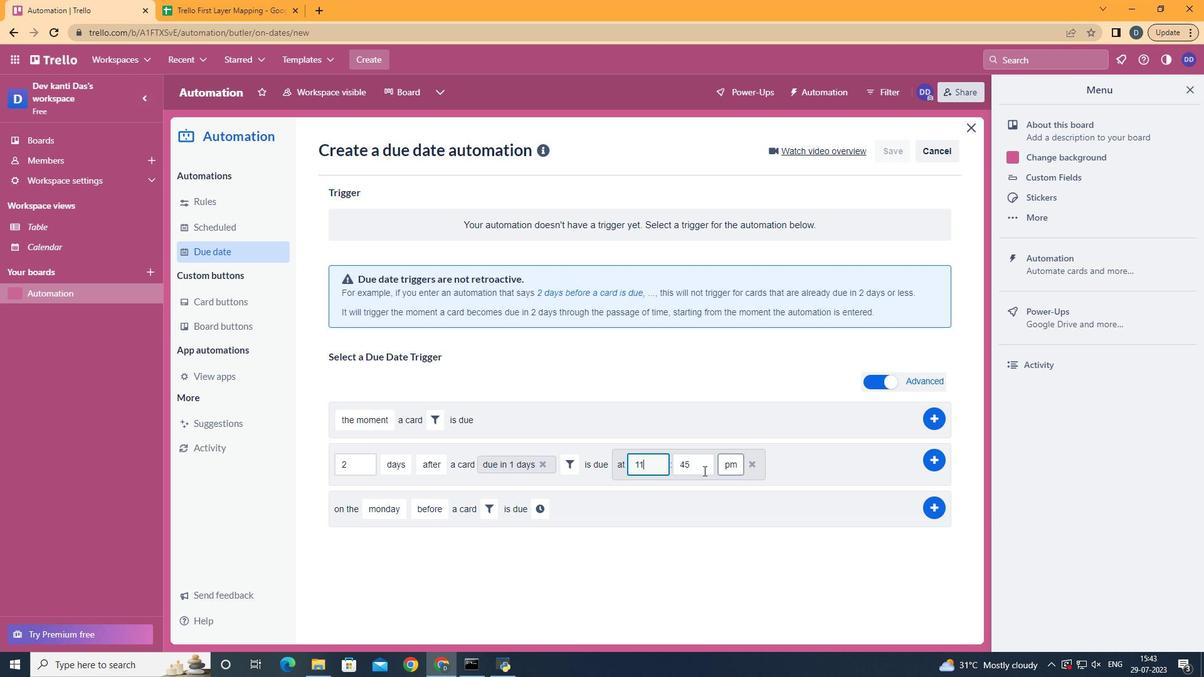 
Action: Mouse pressed left at (702, 470)
Screenshot: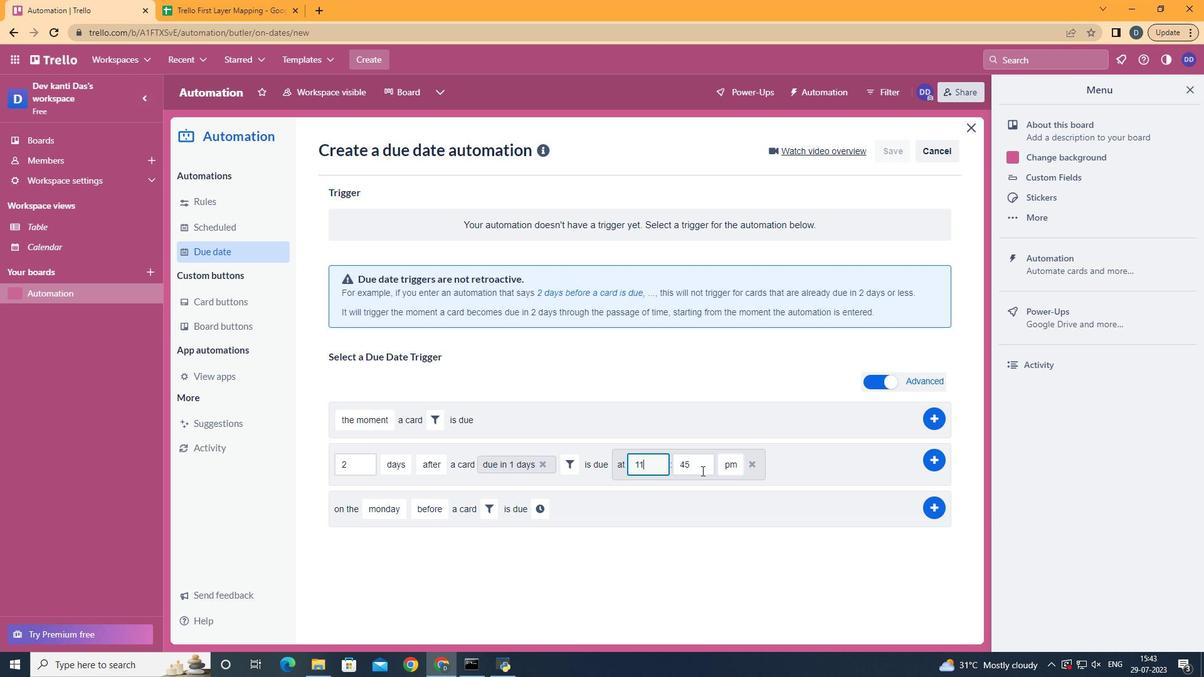 
Action: Key pressed <Key.backspace><Key.backspace>00
Screenshot: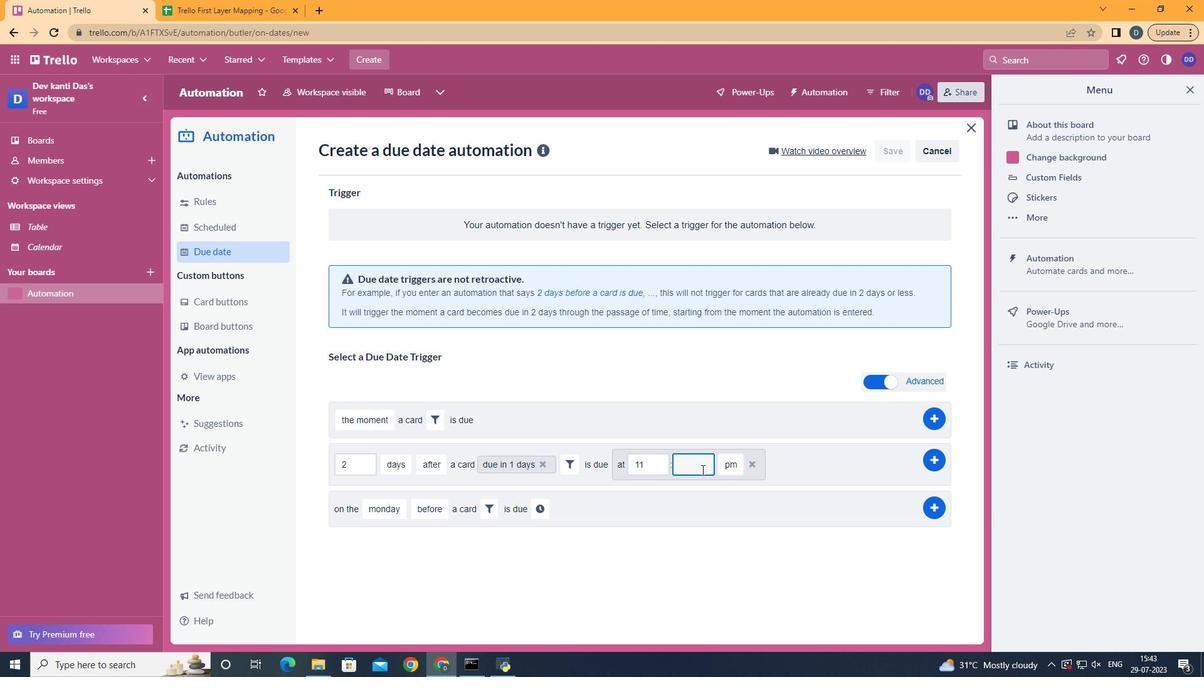 
Action: Mouse moved to (734, 490)
Screenshot: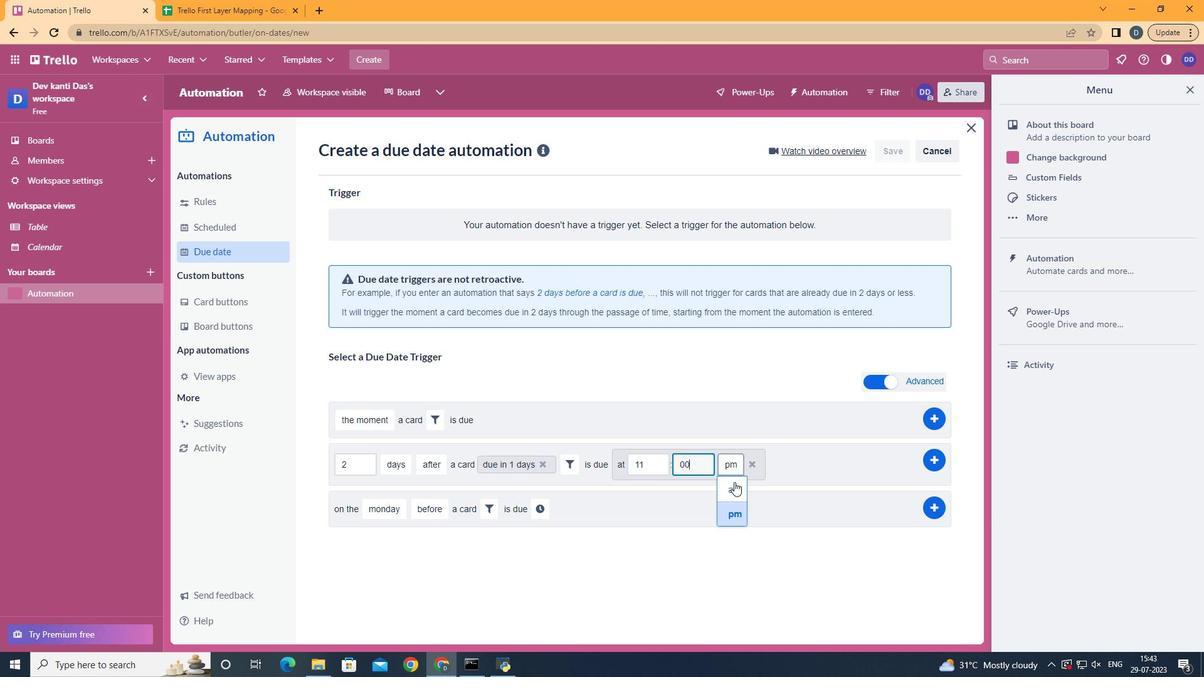 
Action: Mouse pressed left at (734, 490)
Screenshot: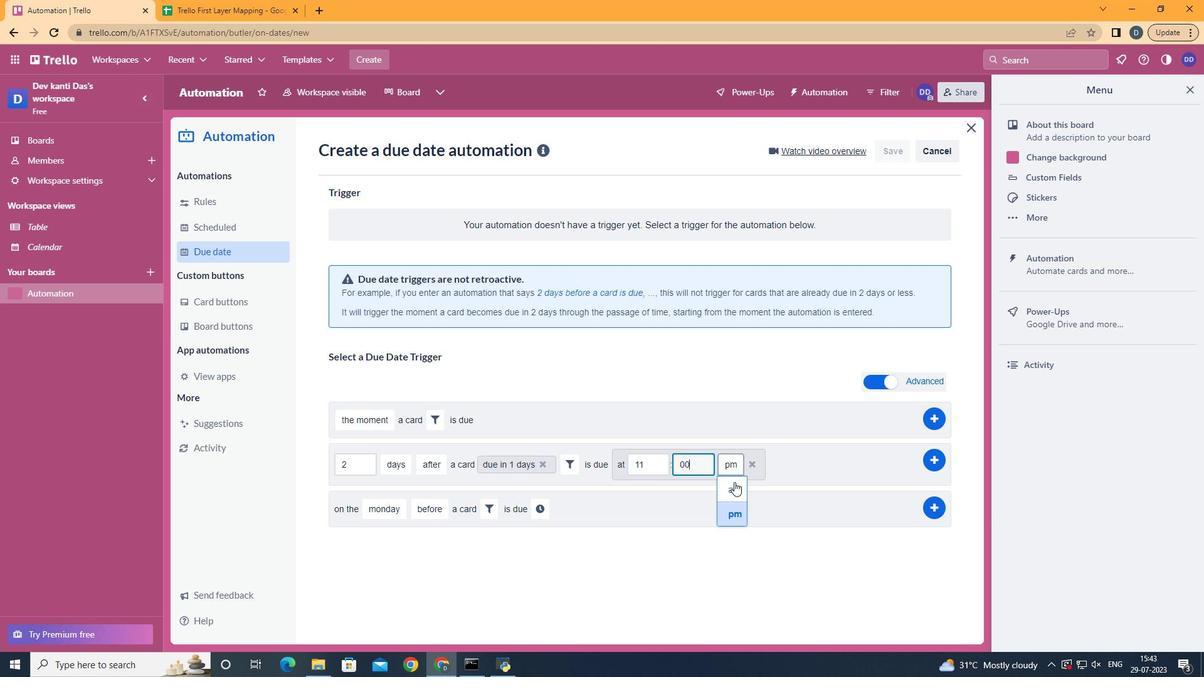 
